 Task: Create List Employee Handbook in Board Product Feature Requests to Workspace Forecasting and Budgeting. Create List Workplace Policies in Board Budget Management to Workspace Forecasting and Budgeting. Create List Workplace Safety in Board Social Media Advertising Strategy and Execution to Workspace Forecasting and Budgeting
Action: Mouse moved to (78, 449)
Screenshot: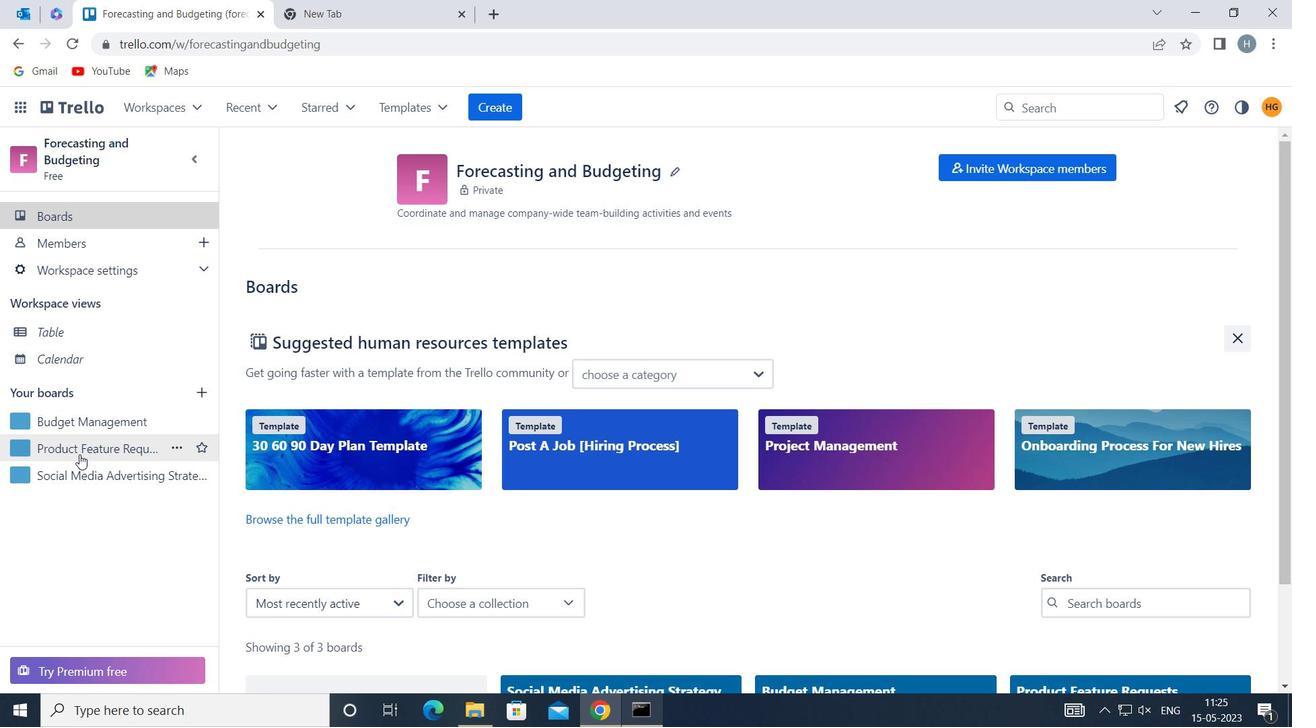 
Action: Mouse pressed left at (78, 449)
Screenshot: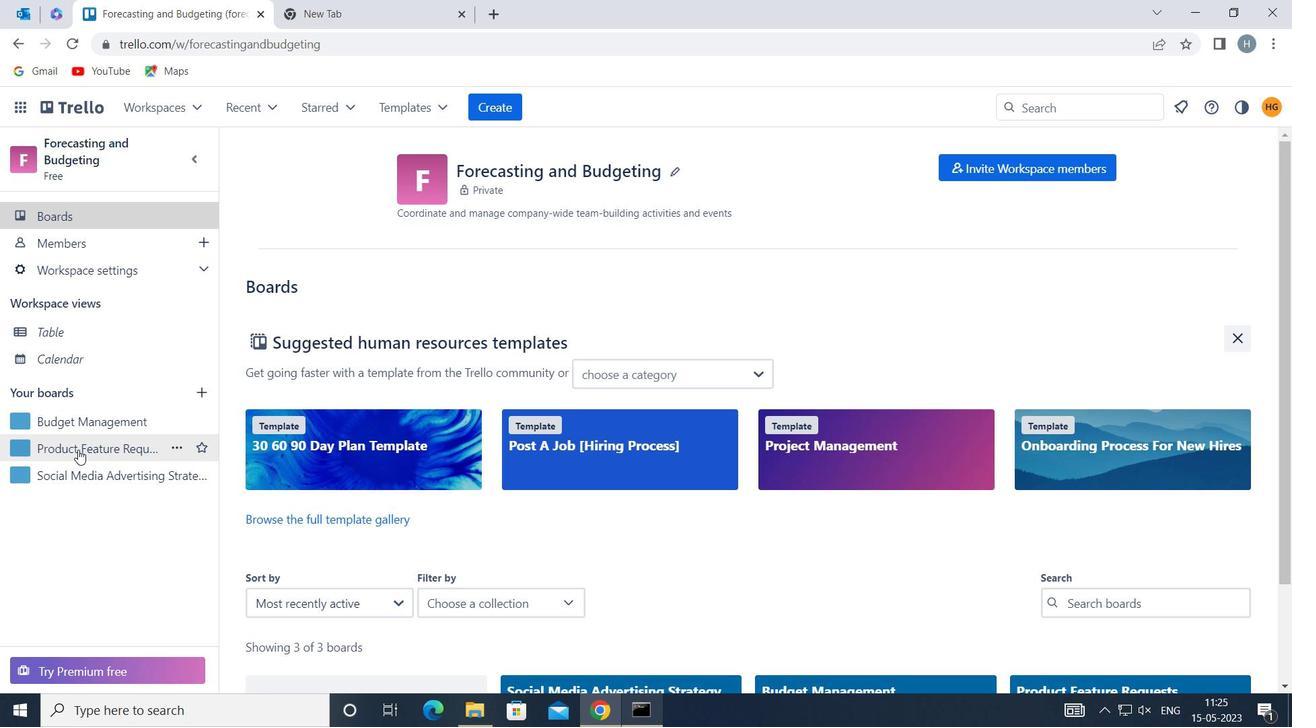 
Action: Mouse moved to (366, 204)
Screenshot: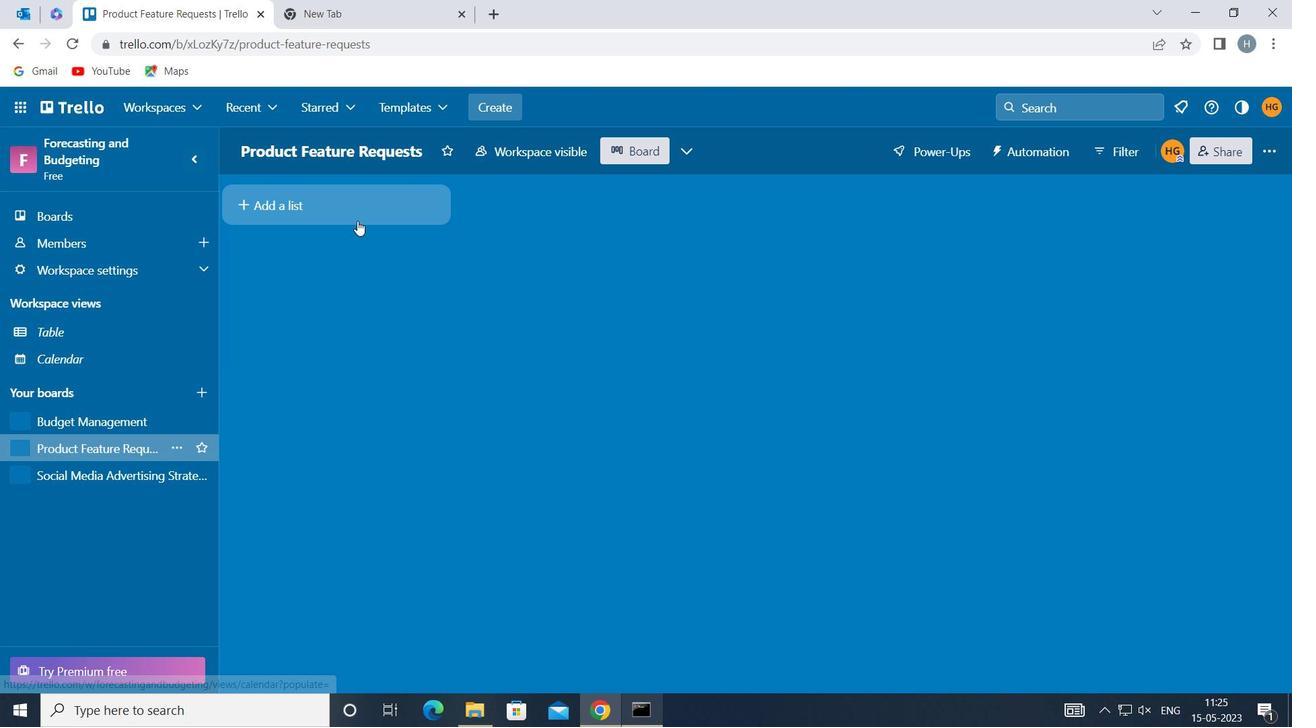 
Action: Mouse pressed left at (366, 204)
Screenshot: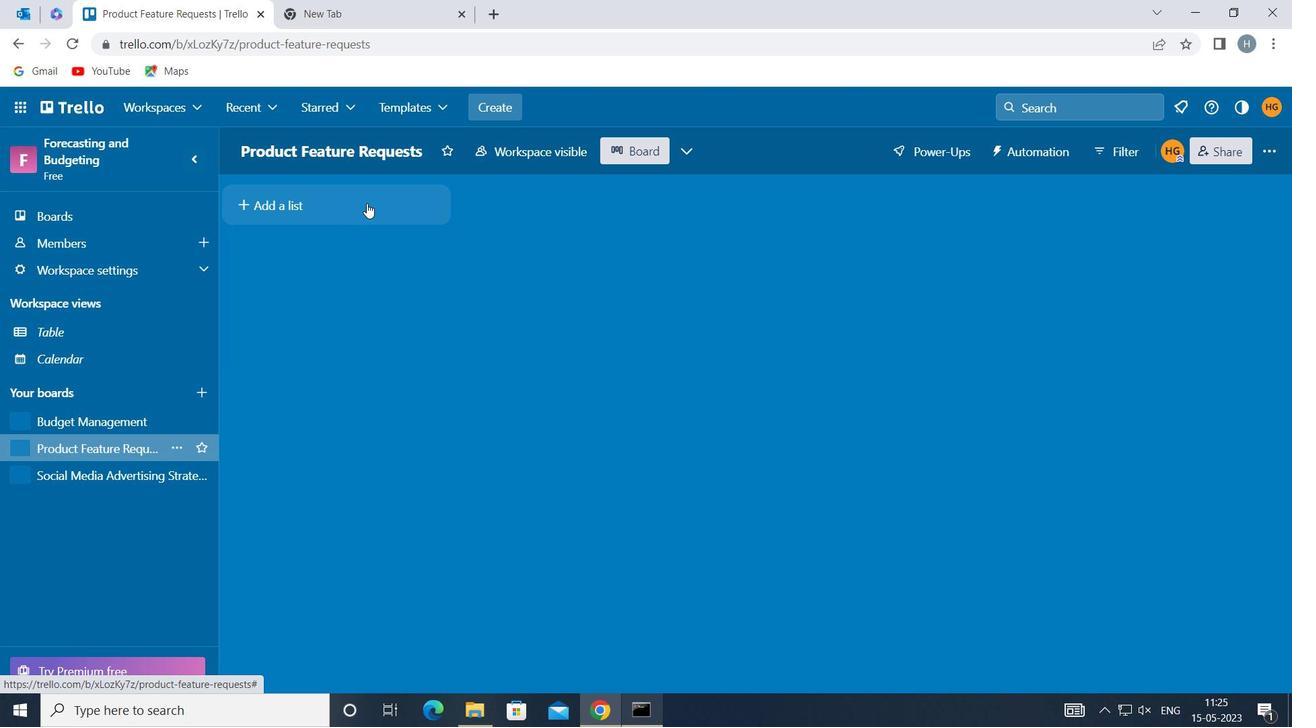 
Action: Key pressed <Key.shift>EMPLOYEE<Key.space><Key.shift>HANDBOOK
Screenshot: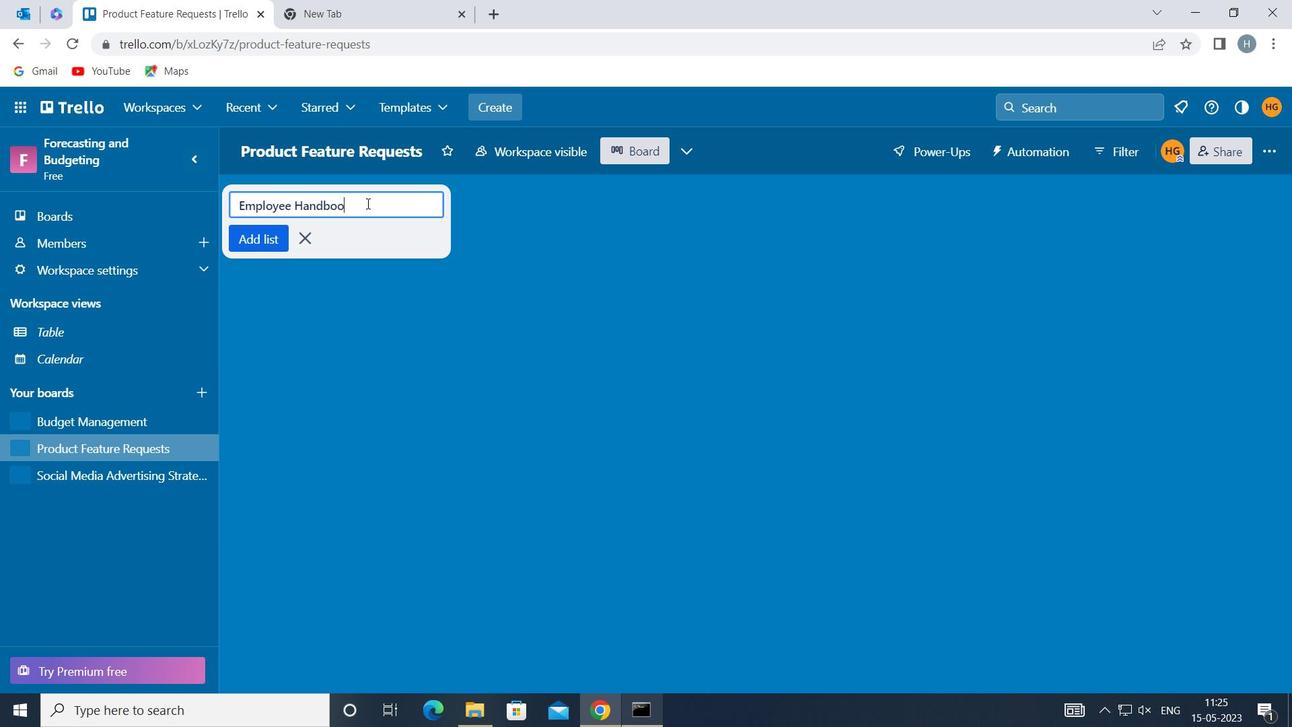 
Action: Mouse moved to (270, 237)
Screenshot: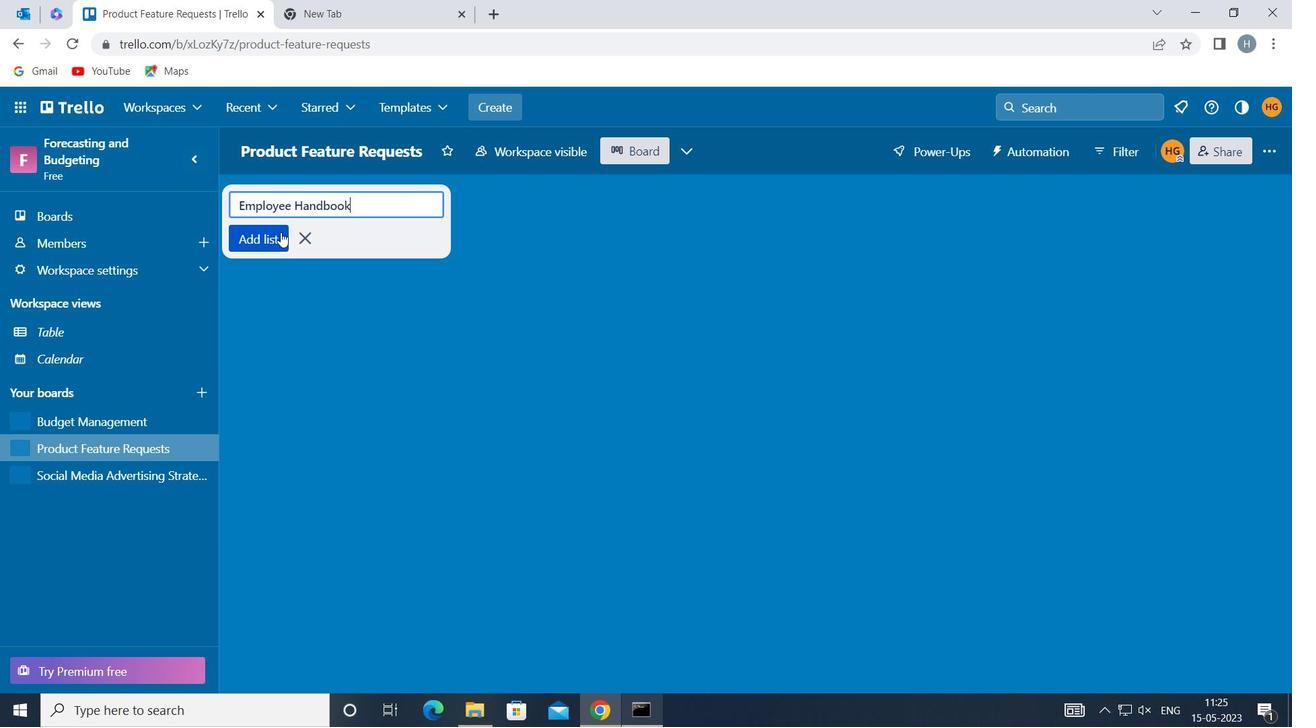 
Action: Mouse pressed left at (270, 237)
Screenshot: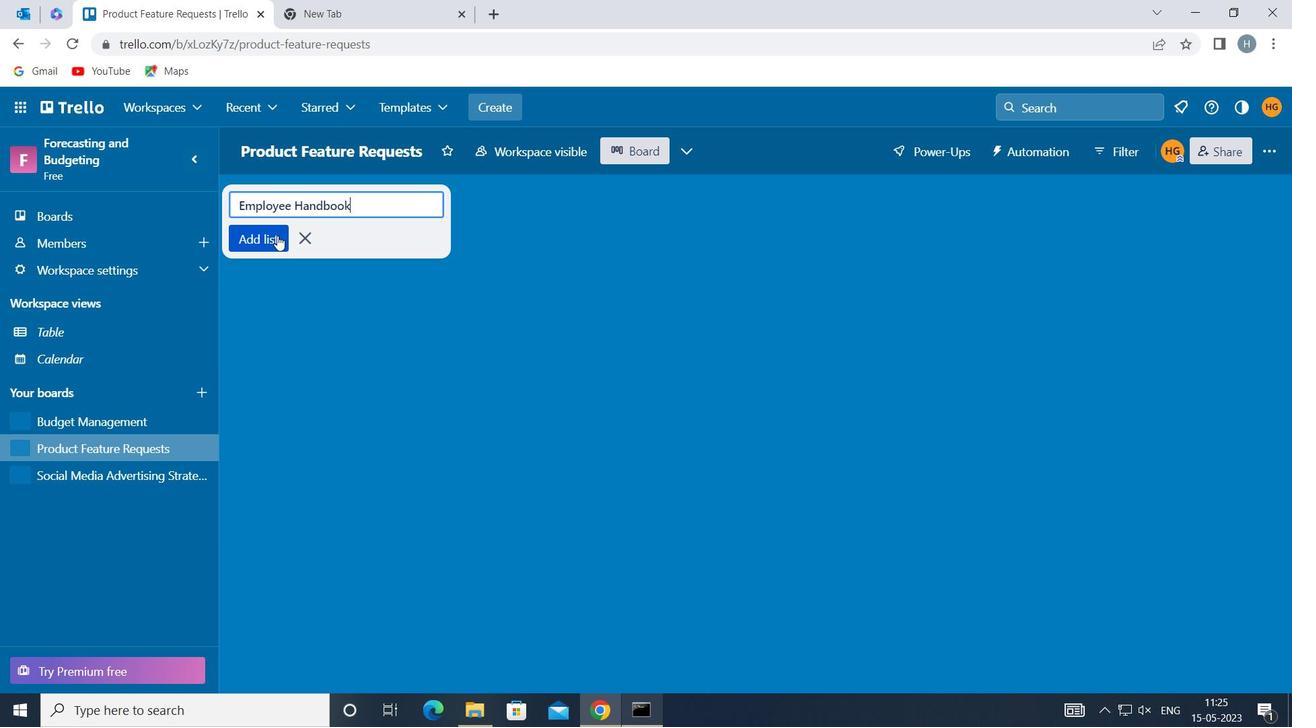 
Action: Mouse moved to (275, 373)
Screenshot: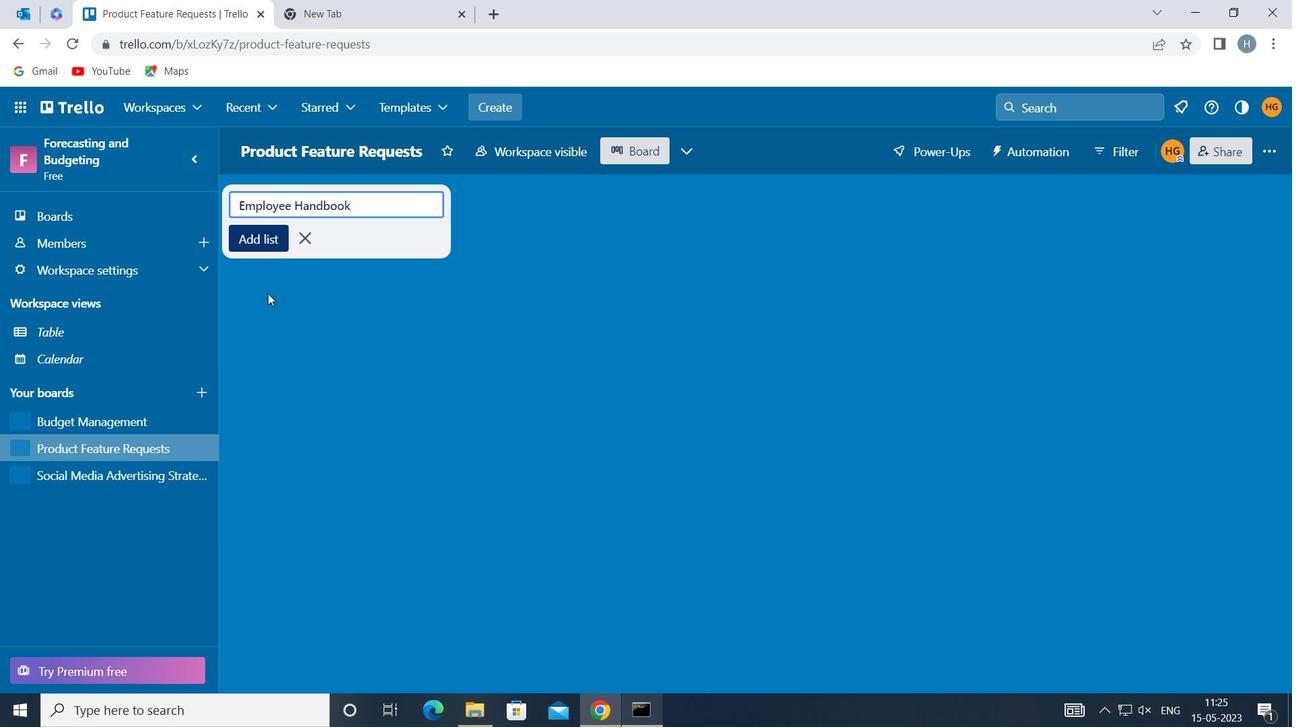 
Action: Mouse pressed left at (275, 373)
Screenshot: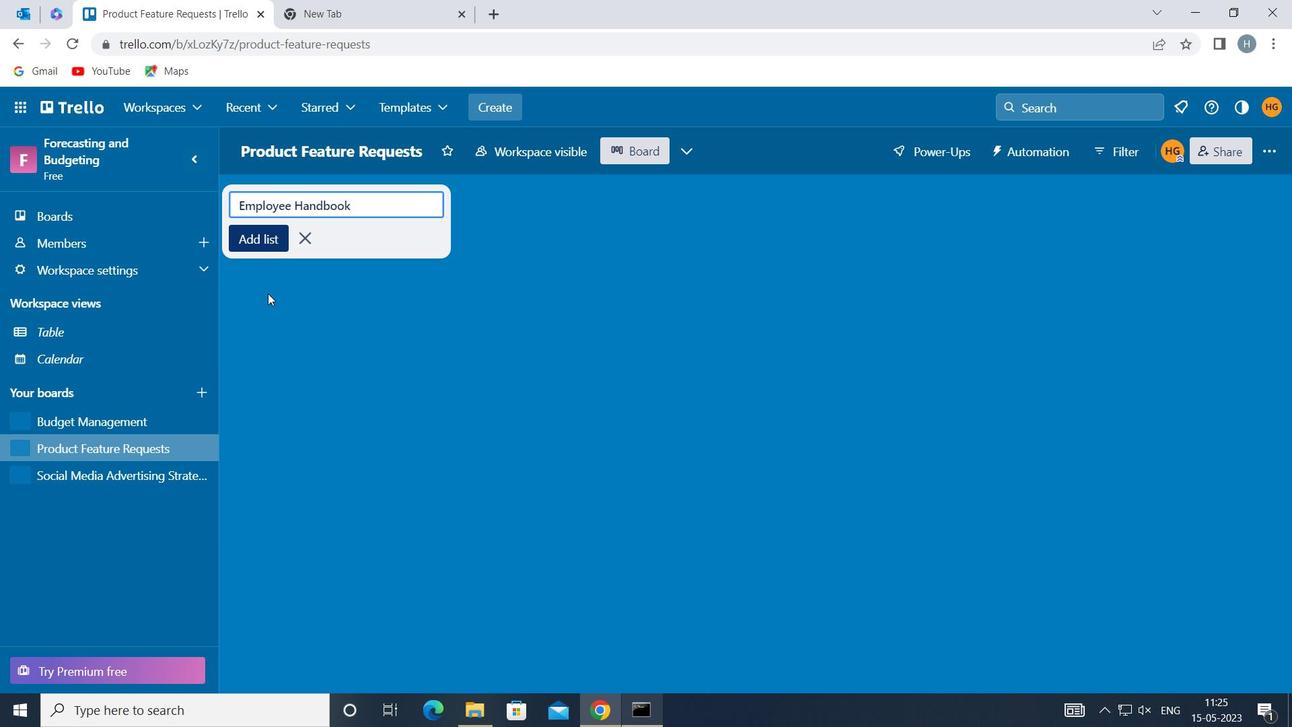 
Action: Mouse moved to (106, 419)
Screenshot: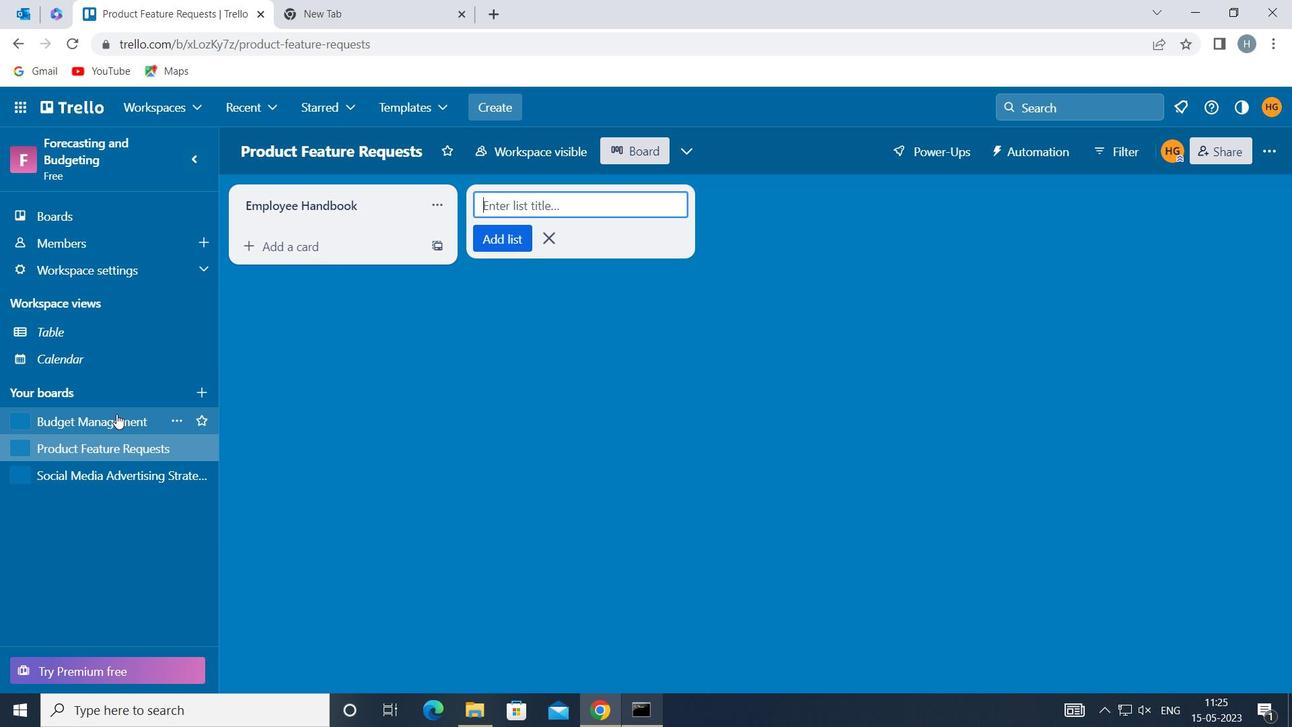 
Action: Mouse pressed left at (106, 419)
Screenshot: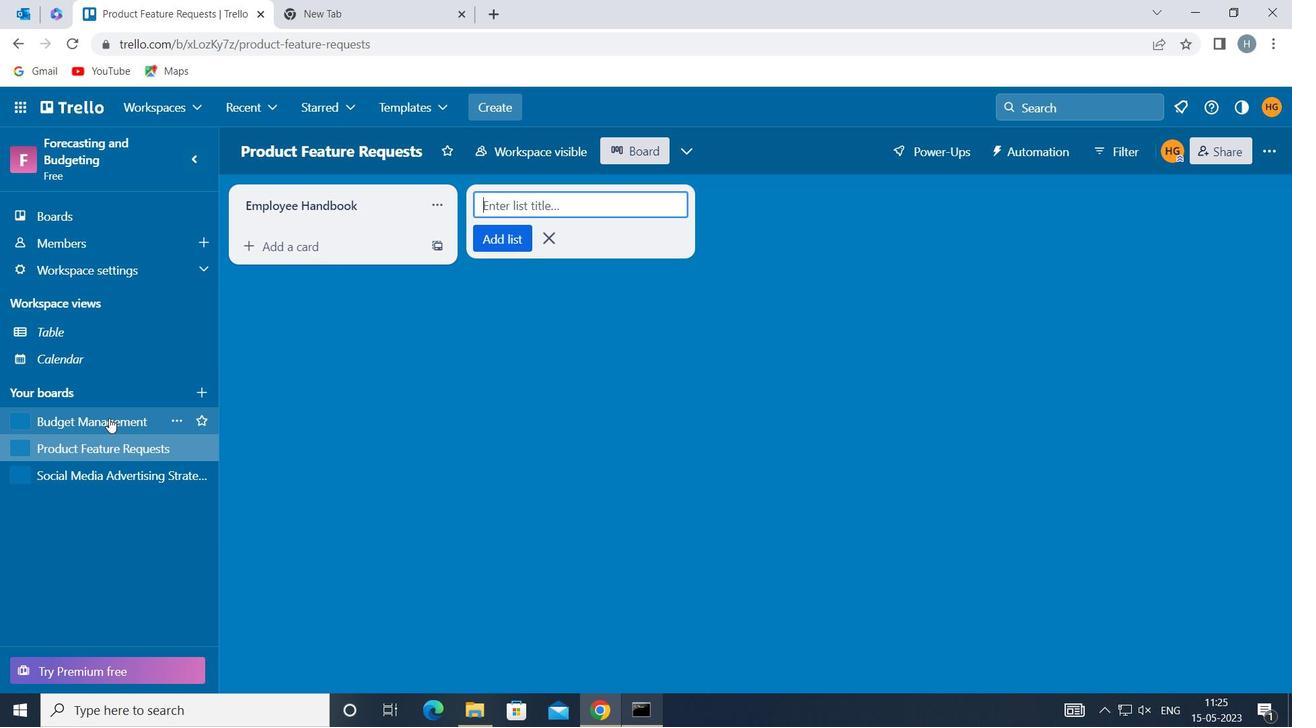 
Action: Mouse moved to (348, 207)
Screenshot: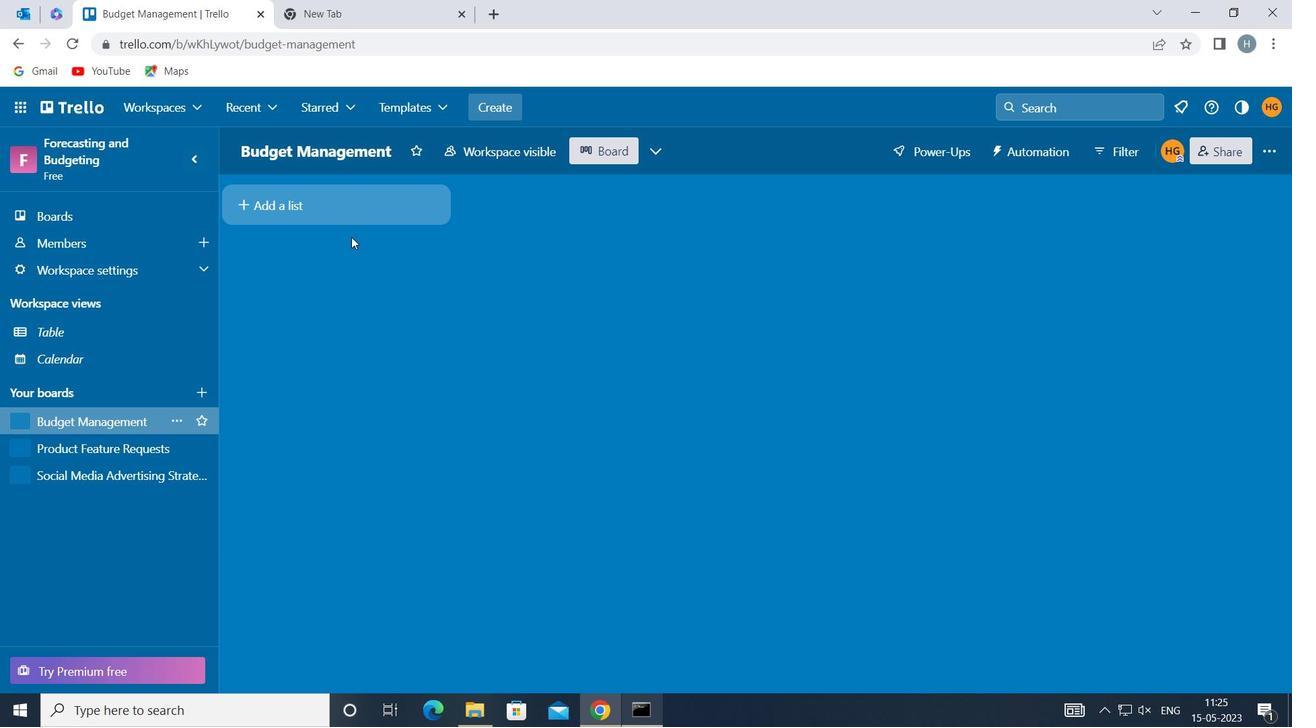 
Action: Mouse pressed left at (348, 207)
Screenshot: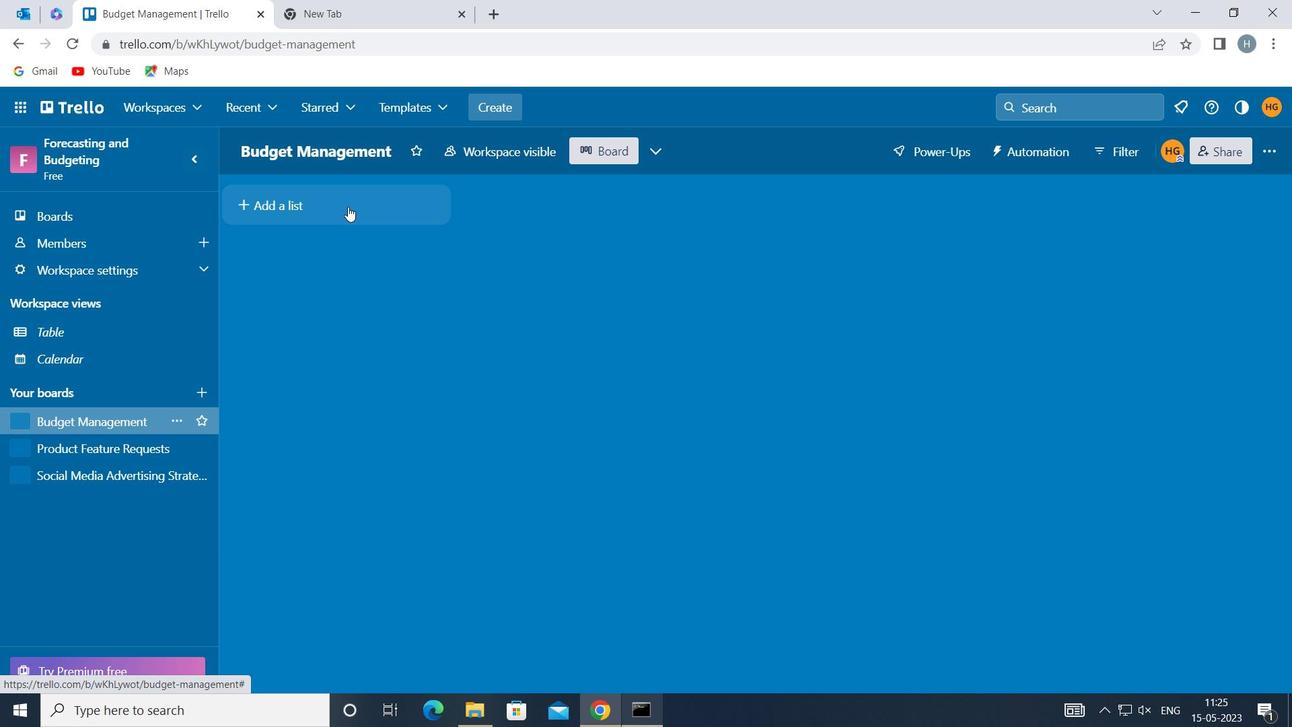 
Action: Key pressed <Key.shift>WORKPLACE<Key.space><Key.shift>POLOCIES
Screenshot: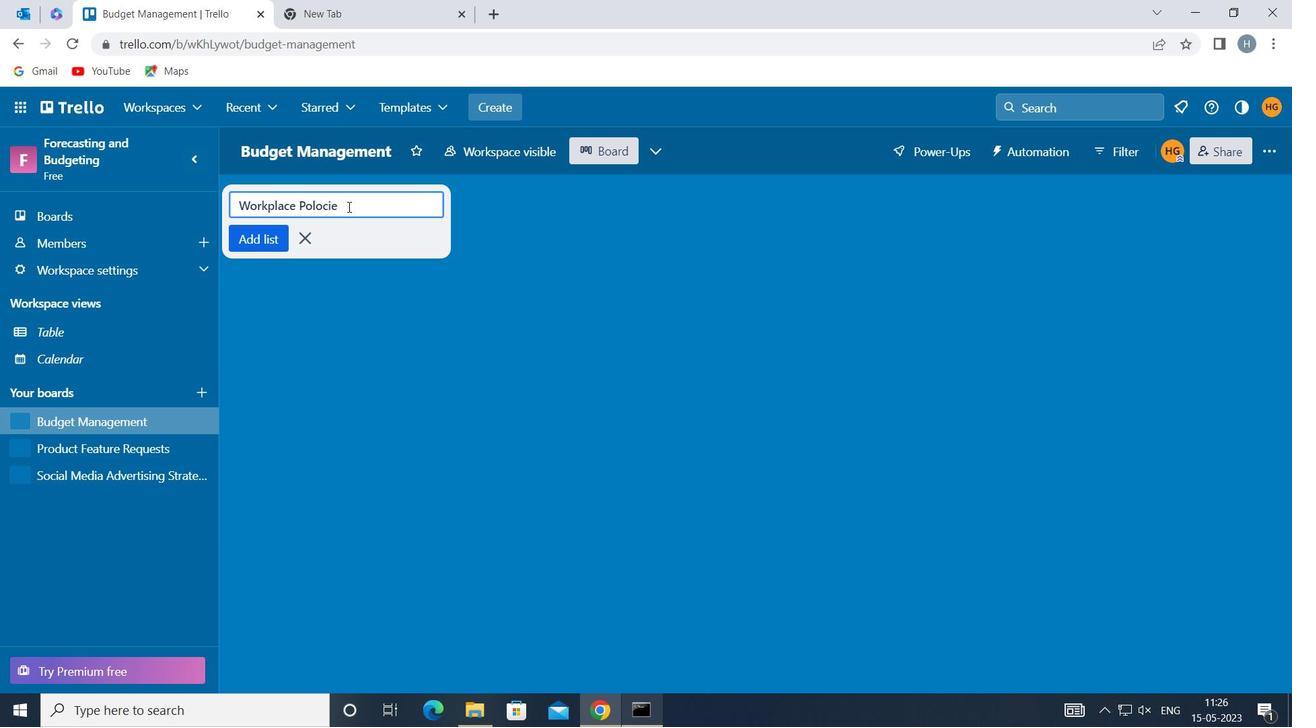 
Action: Mouse moved to (321, 225)
Screenshot: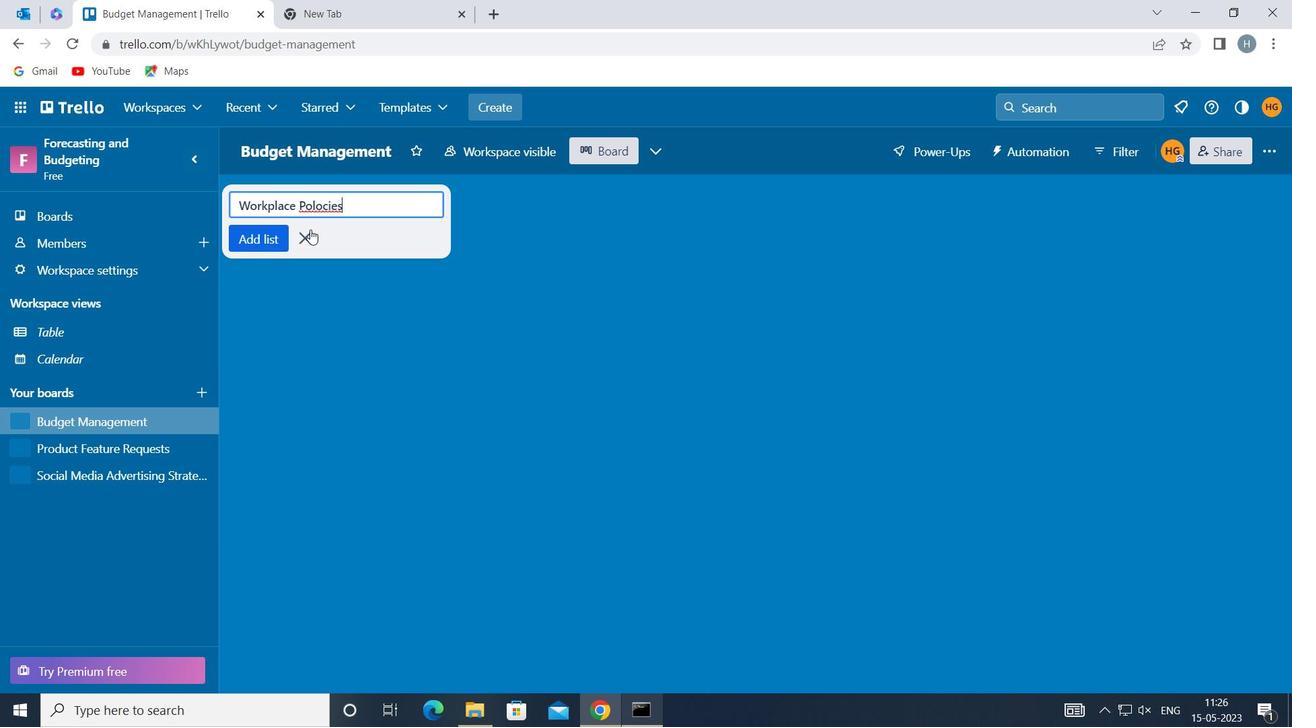 
Action: Key pressed <Key.backspace><Key.backspace><Key.backspace><Key.backspace><Key.backspace>ICIES
Screenshot: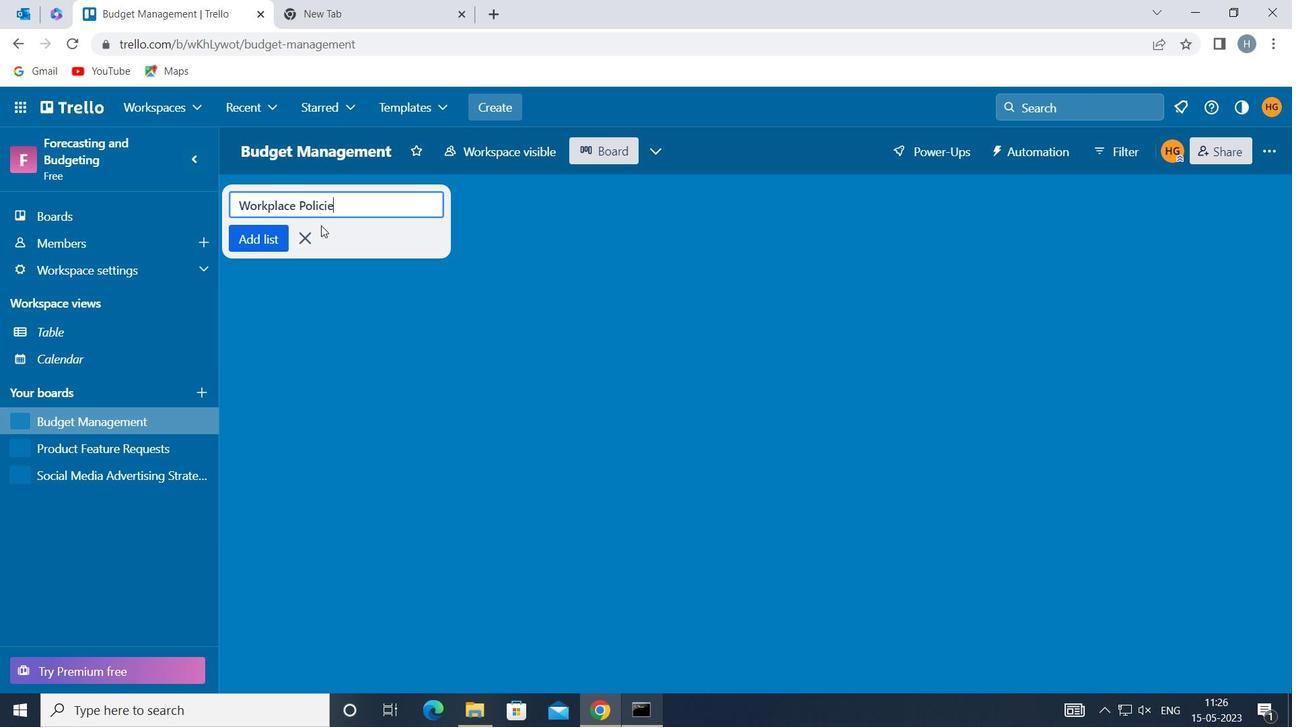 
Action: Mouse moved to (265, 232)
Screenshot: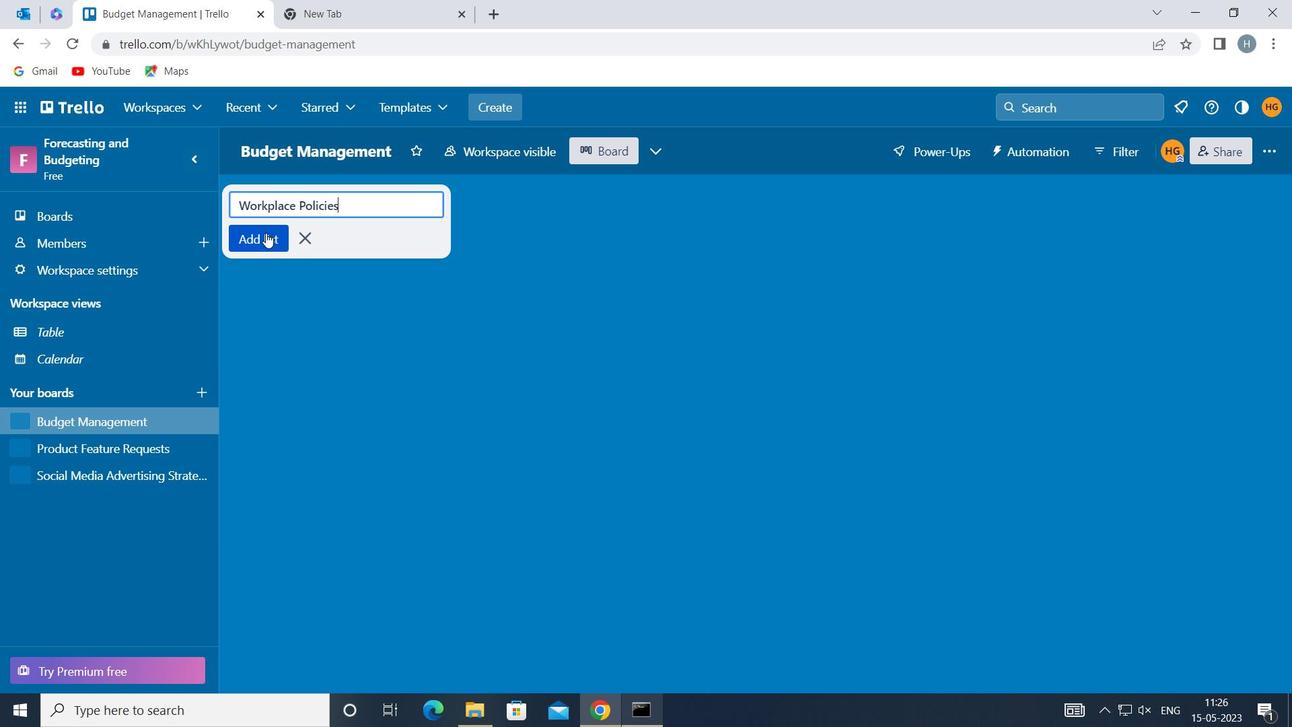 
Action: Mouse pressed left at (265, 232)
Screenshot: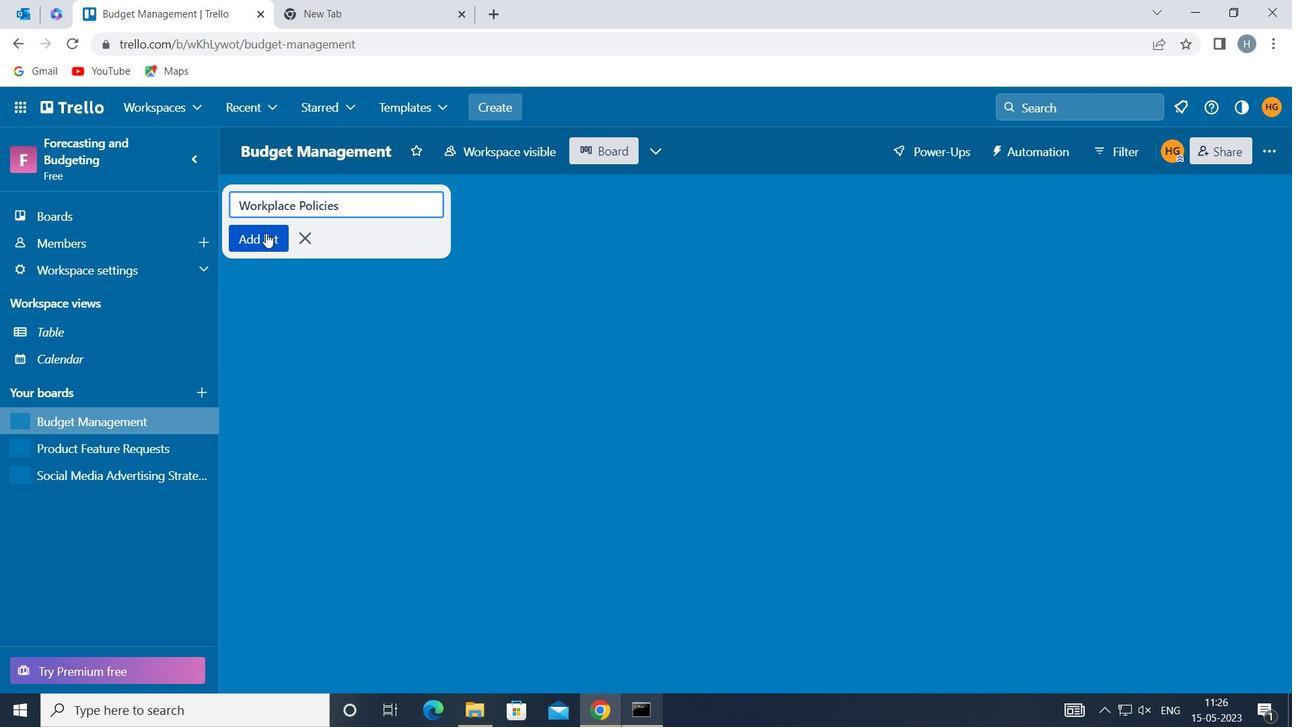 
Action: Mouse moved to (276, 364)
Screenshot: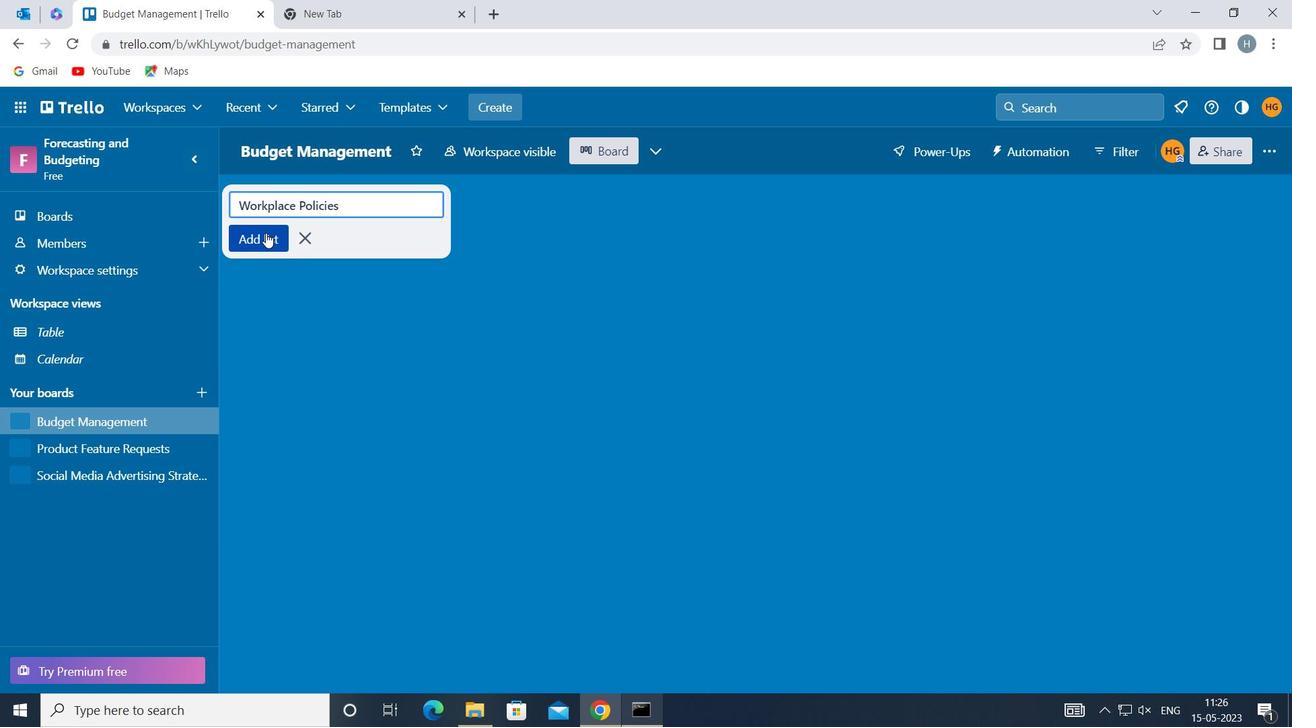 
Action: Mouse pressed left at (276, 364)
Screenshot: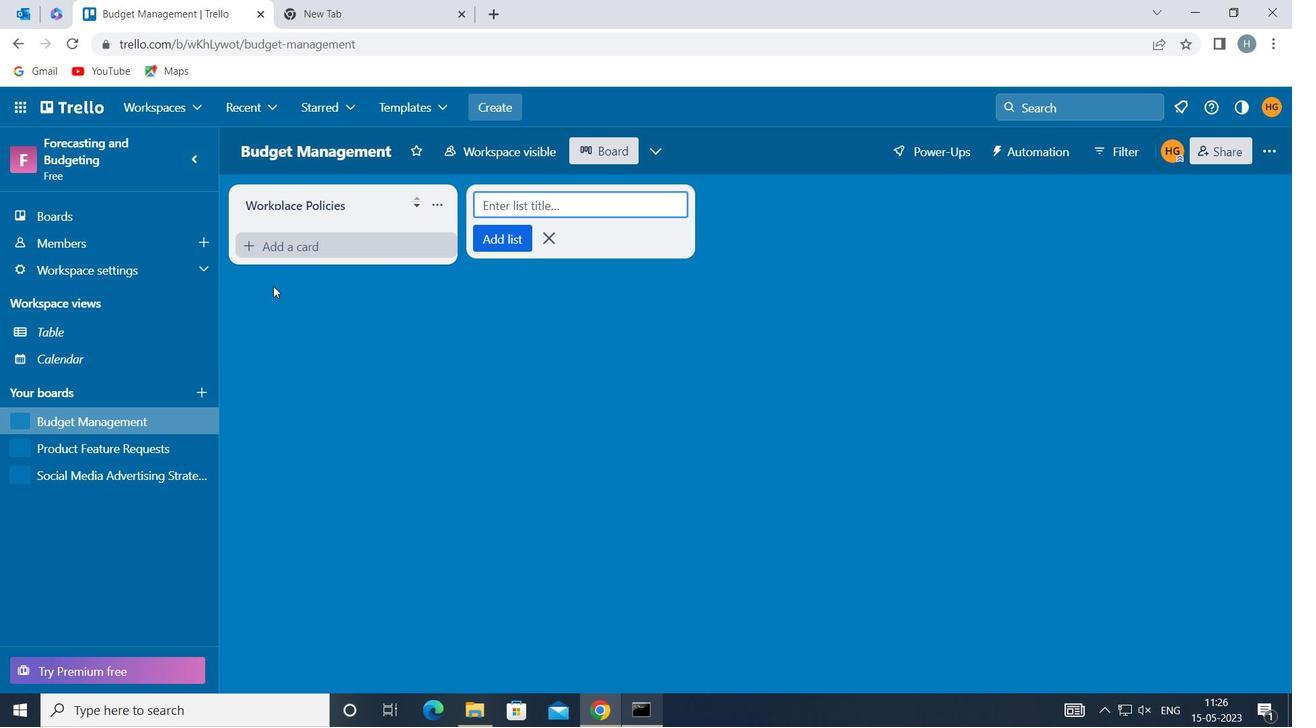 
Action: Mouse moved to (108, 466)
Screenshot: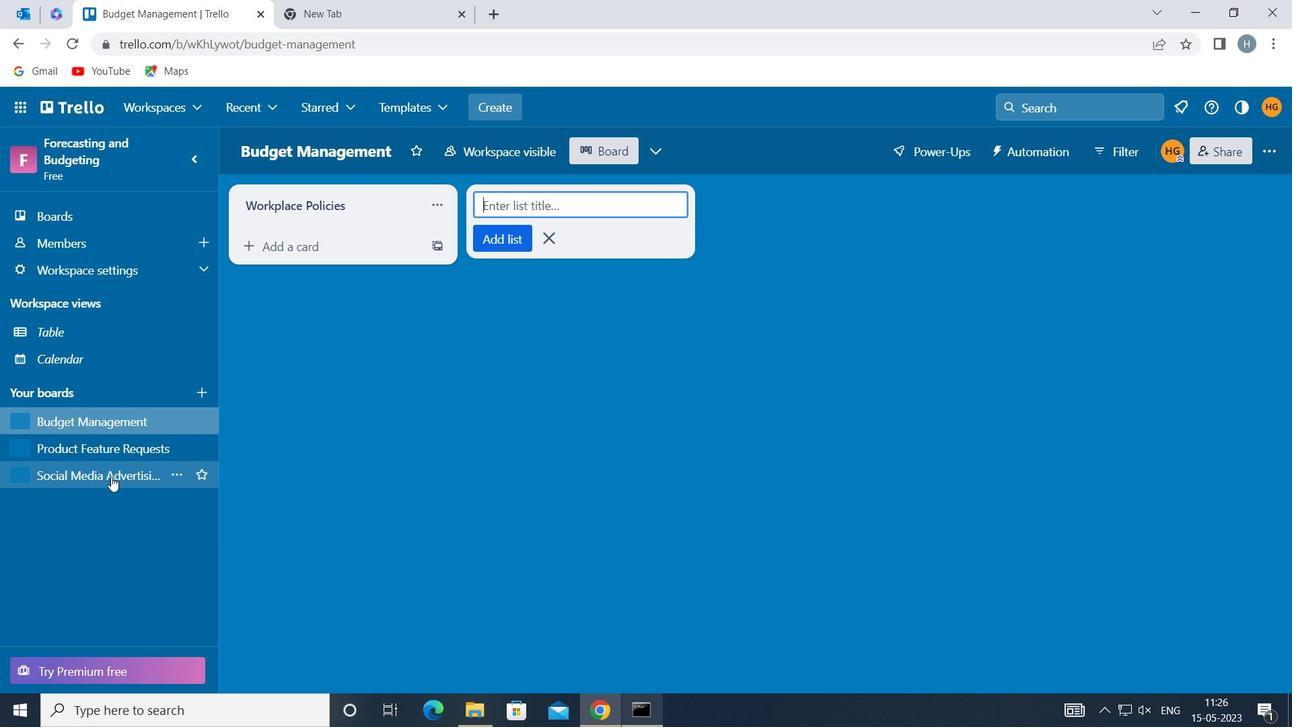 
Action: Mouse pressed left at (108, 466)
Screenshot: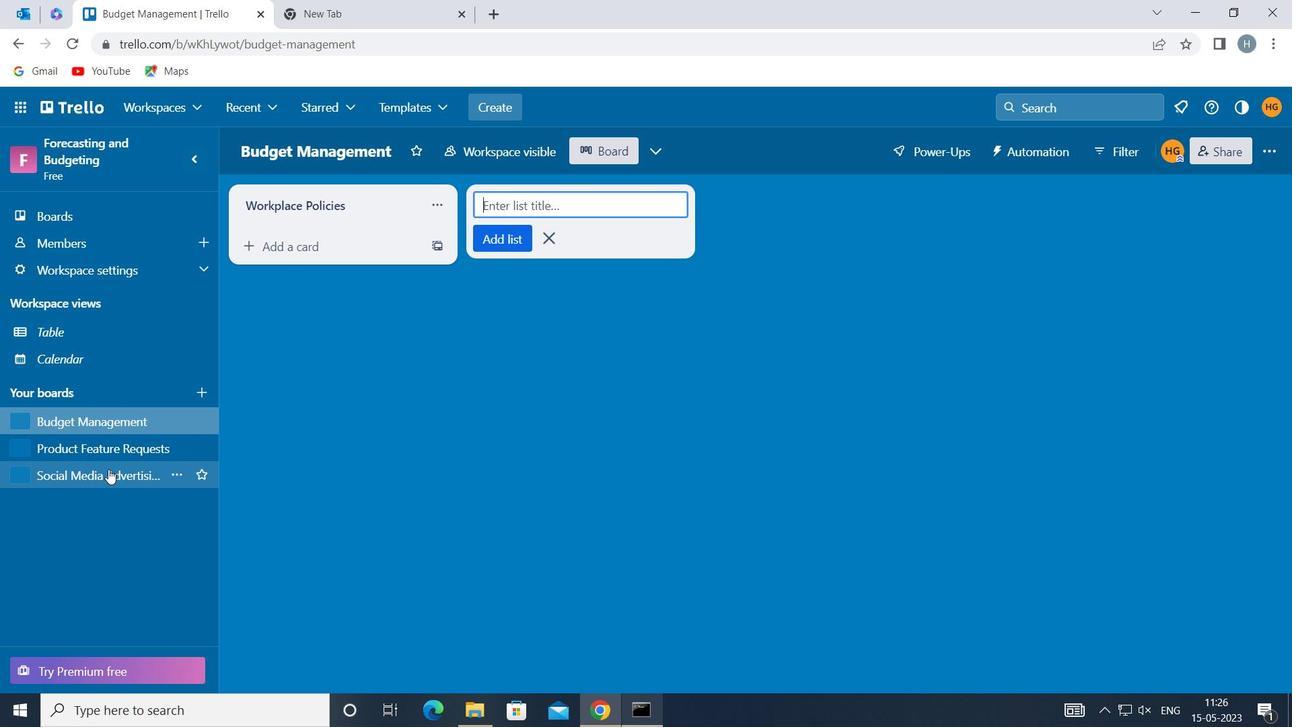 
Action: Mouse moved to (331, 202)
Screenshot: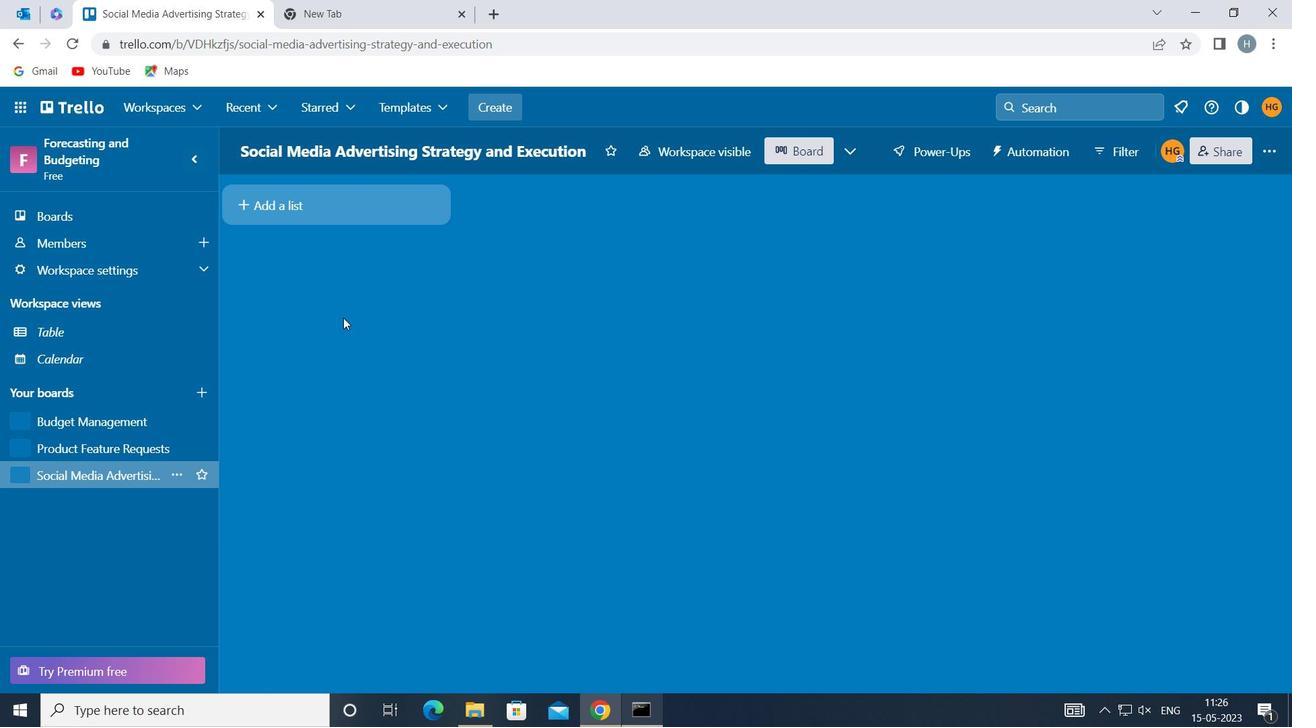 
Action: Mouse pressed left at (331, 202)
Screenshot: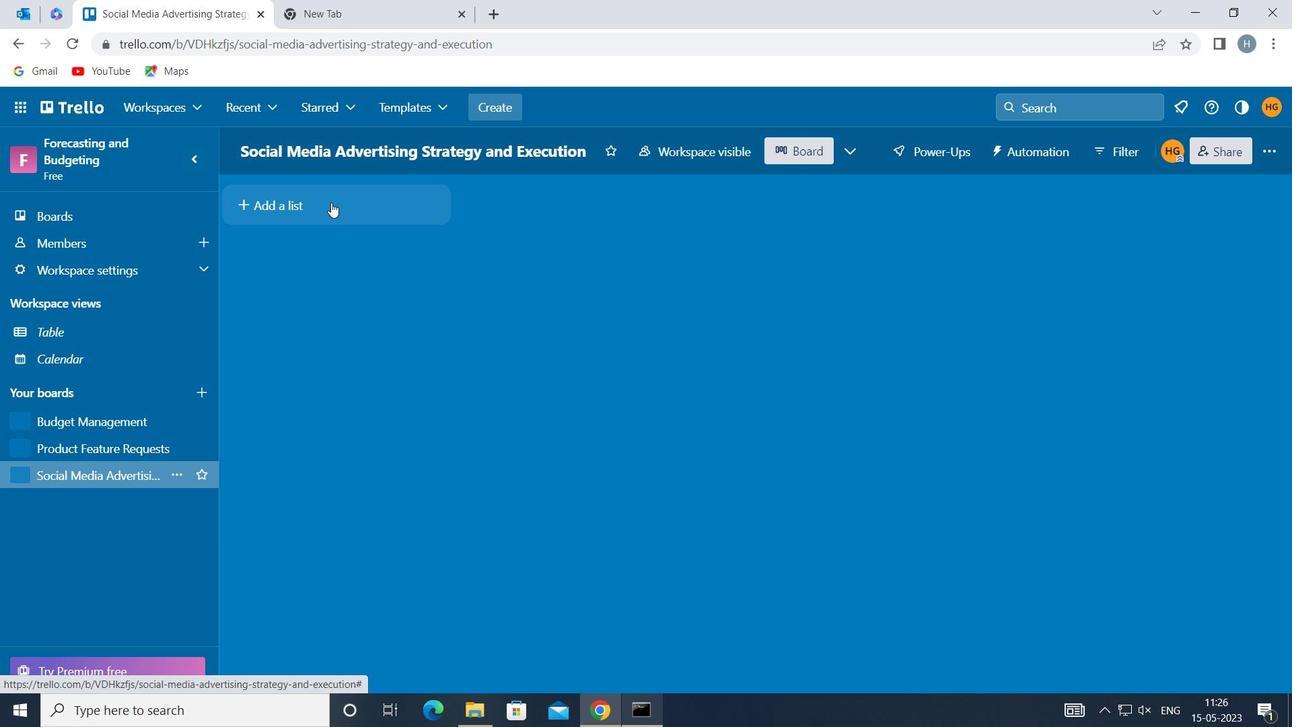 
Action: Key pressed <Key.shift>WORKPLACE<Key.space><Key.shift>SAFETY<Key.space>
Screenshot: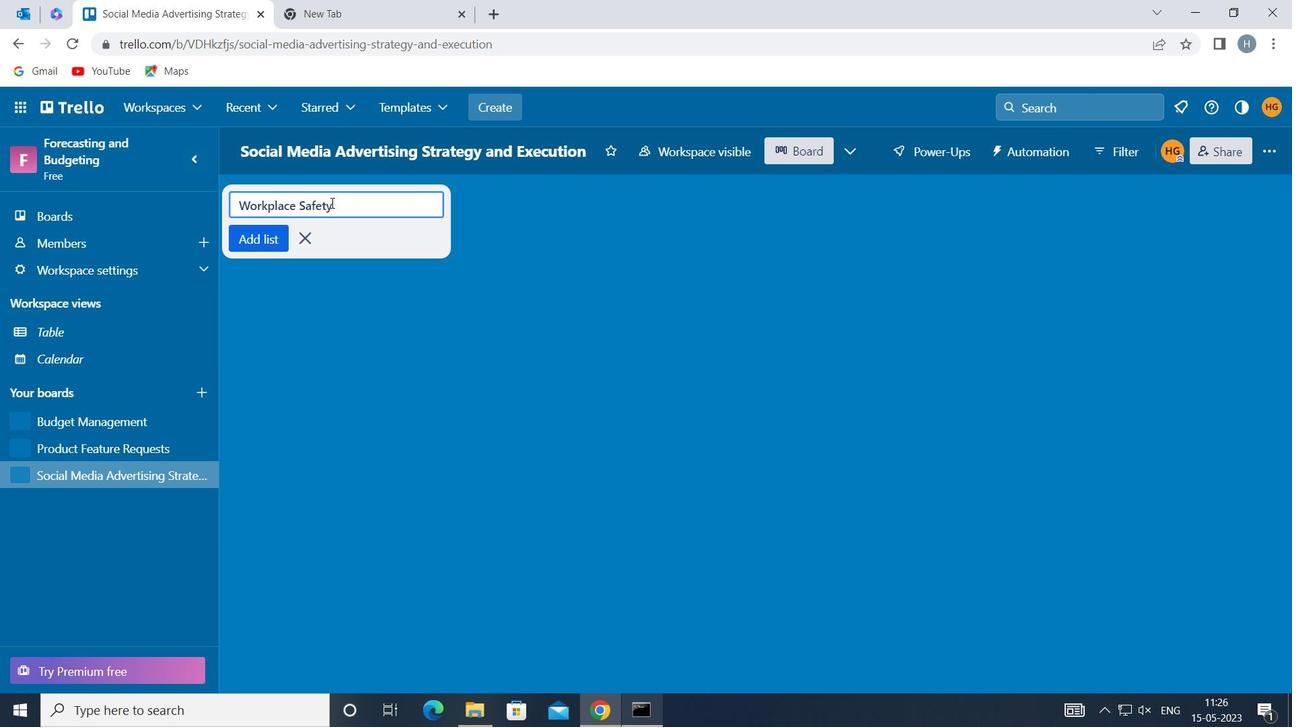 
Action: Mouse moved to (255, 239)
Screenshot: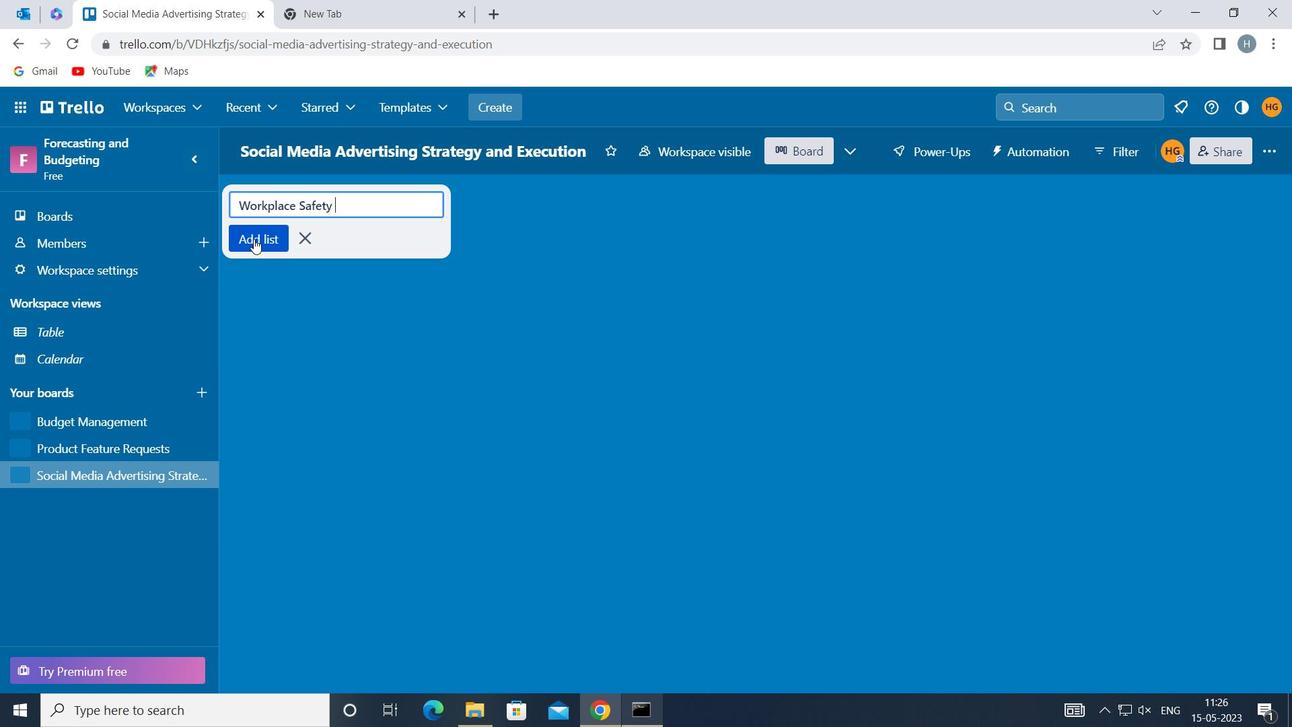 
Action: Mouse pressed left at (255, 239)
Screenshot: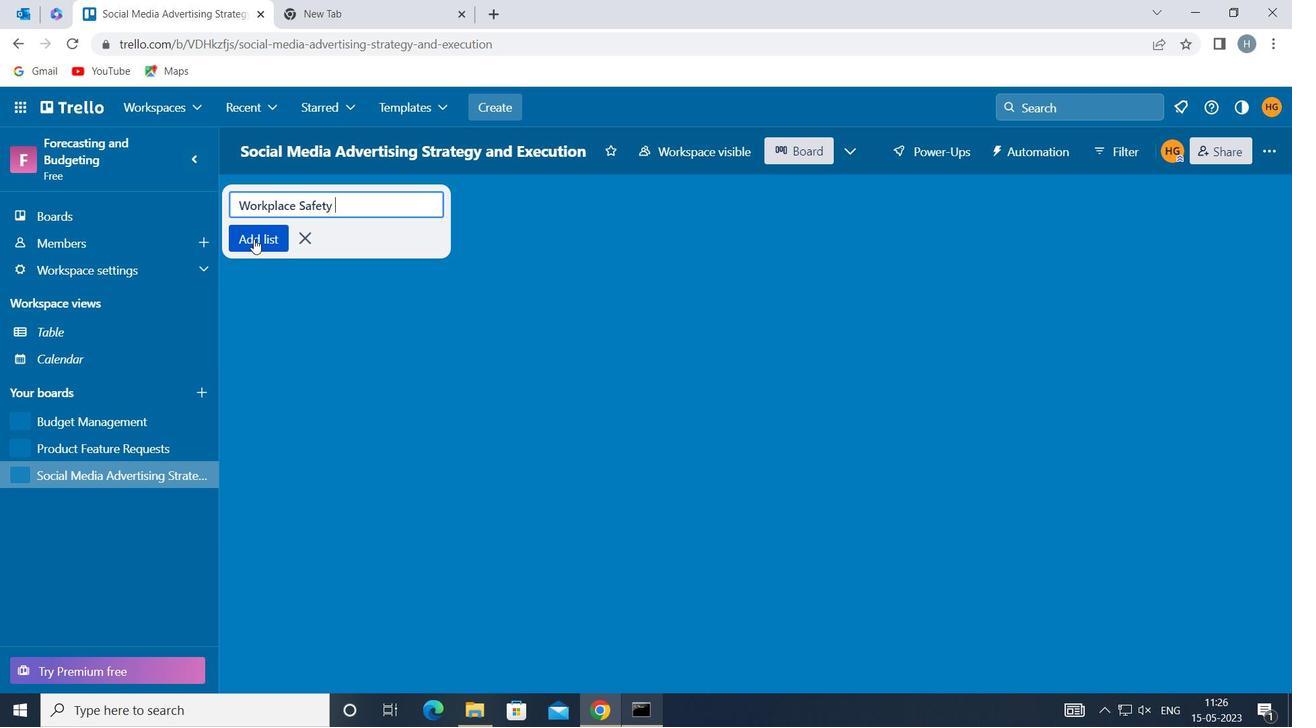 
Action: Mouse moved to (315, 322)
Screenshot: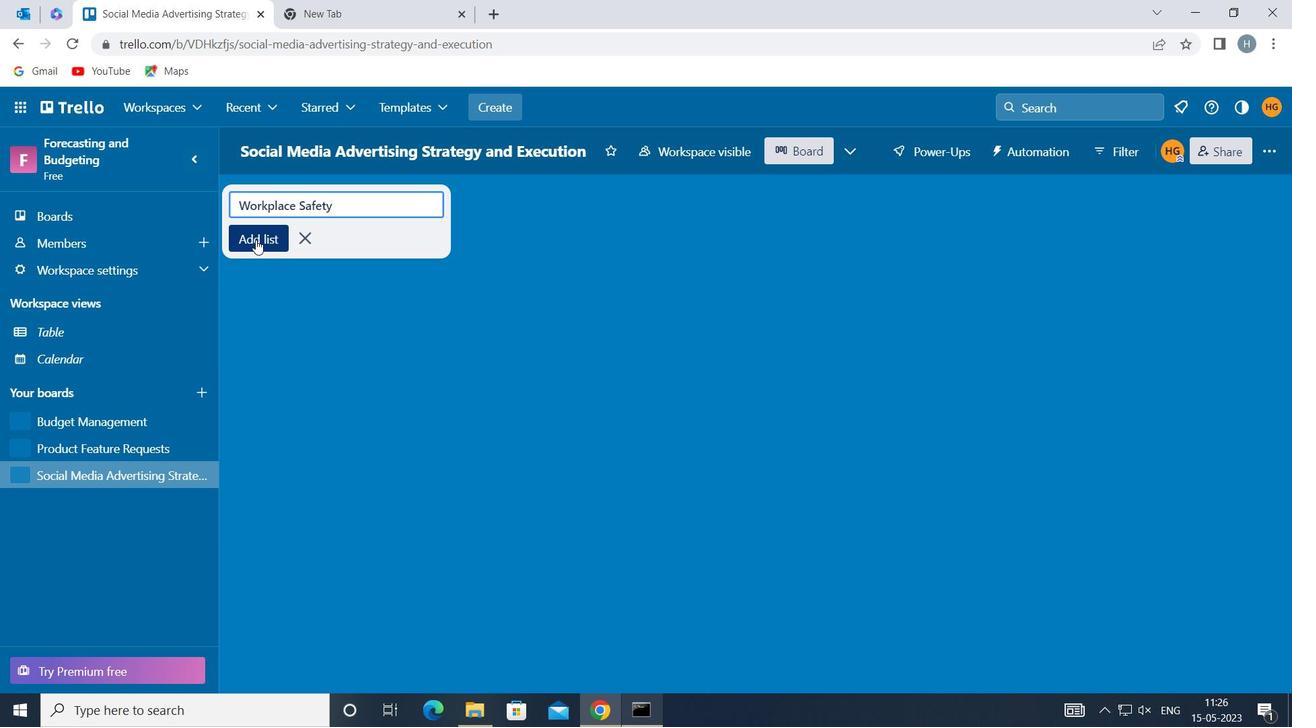 
Action: Mouse pressed left at (315, 322)
Screenshot: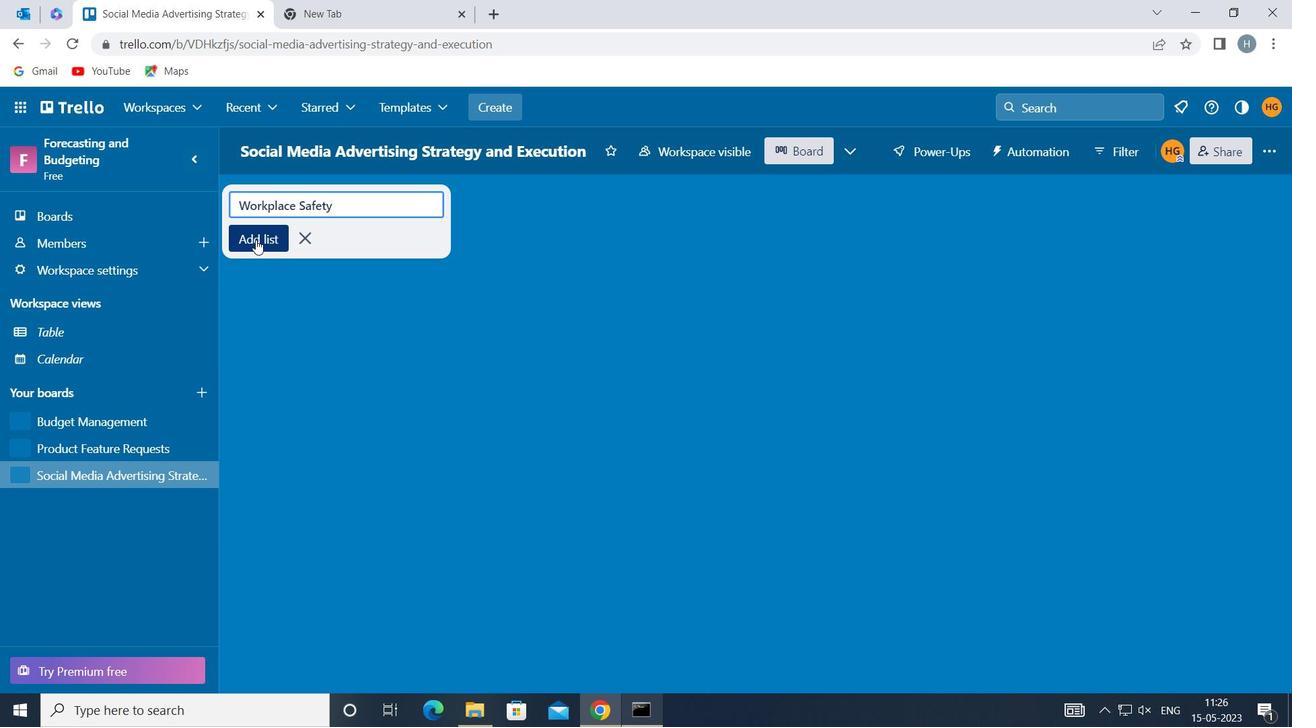 
